 Task: Assign in the project AgileCore the issue 'Upgrade the user interface of a mobile application to improve usability and aesthetics' to the sprint 'Platform Migration Sprint'. Assign in the project AgileCore the issue 'Create a new online platform for online education courses with advanced peer-to-peer learning and discussion features' to the sprint 'Platform Migration Sprint'. Assign in the project AgileCore the issue 'Implement a new cloud-based customer engagement system for a company with advanced marketing automation and customer retention features' to the sprint 'Platform Migration Sprint'. Assign in the project AgileCore the issue 'Integrate a new virtual reality feature into an existing mobile application to enhance user experience and immersion' to the sprint 'Platform Migration Sprint'
Action: Mouse moved to (1066, 460)
Screenshot: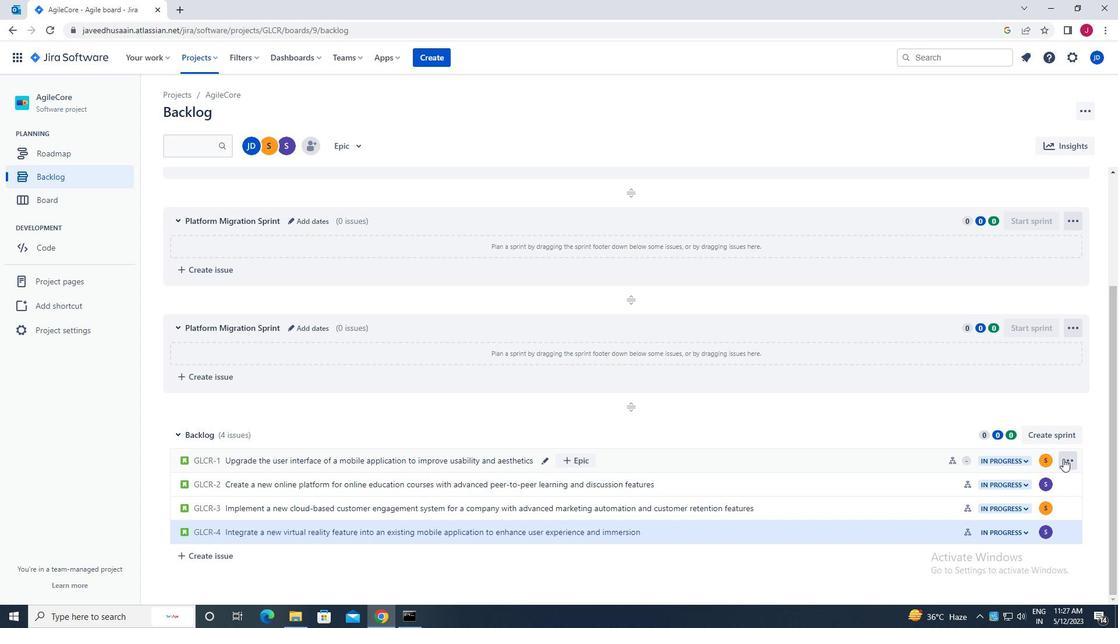 
Action: Mouse pressed left at (1066, 460)
Screenshot: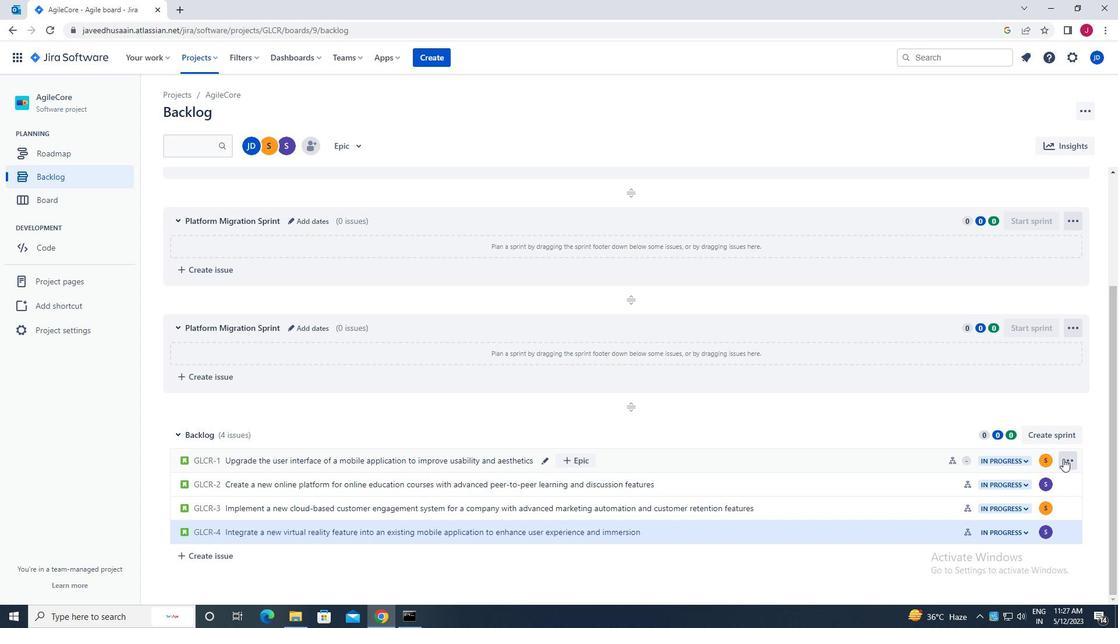 
Action: Mouse moved to (1034, 360)
Screenshot: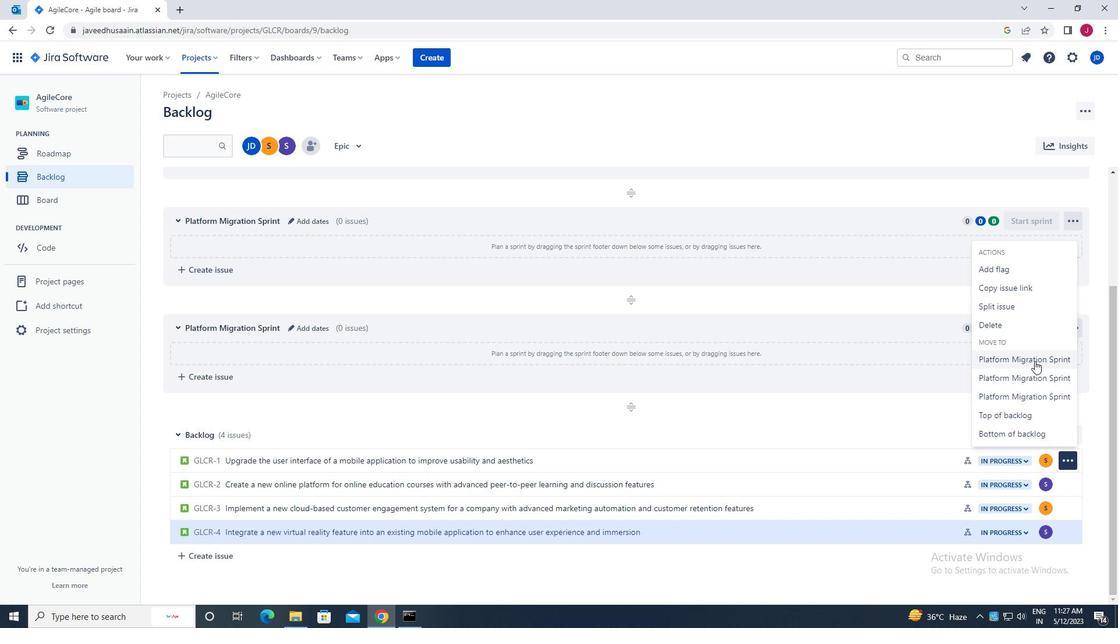 
Action: Mouse pressed left at (1034, 360)
Screenshot: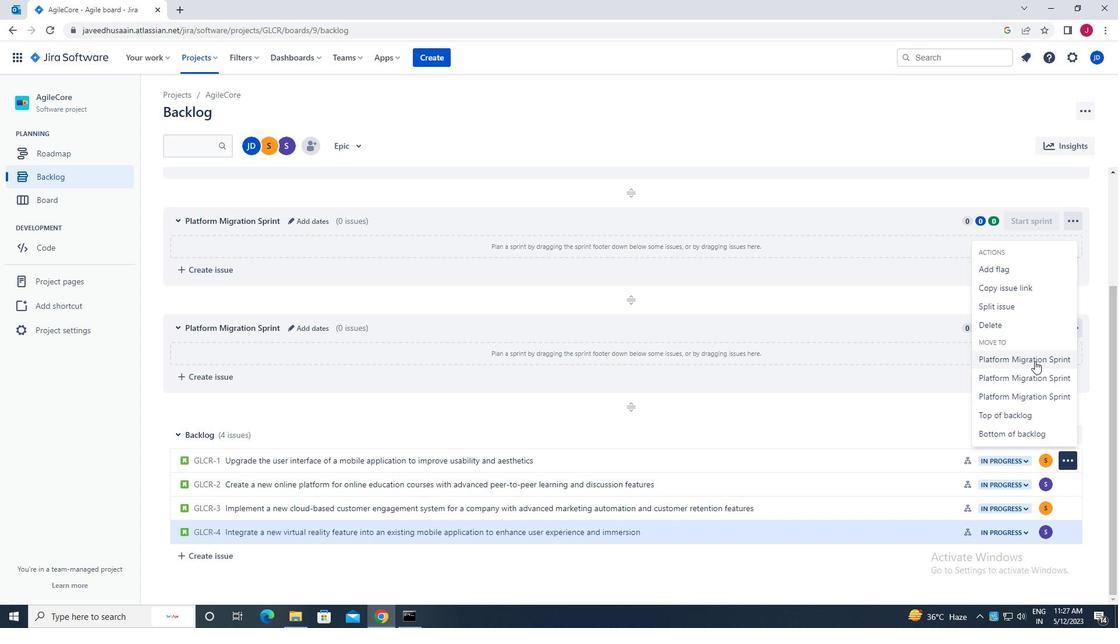 
Action: Mouse moved to (1073, 485)
Screenshot: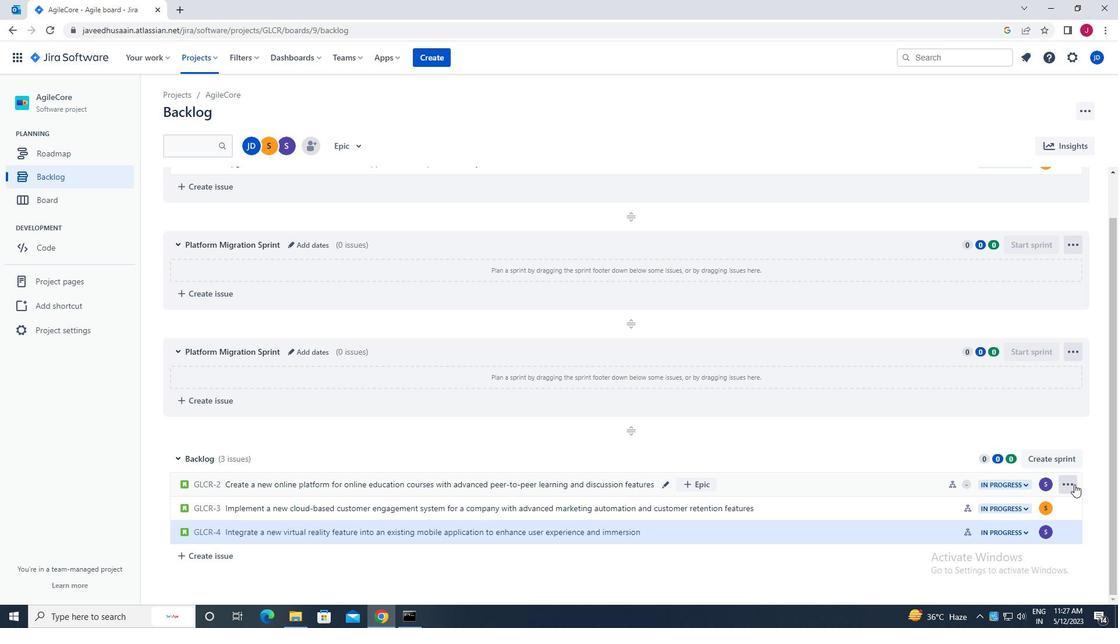
Action: Mouse pressed left at (1073, 485)
Screenshot: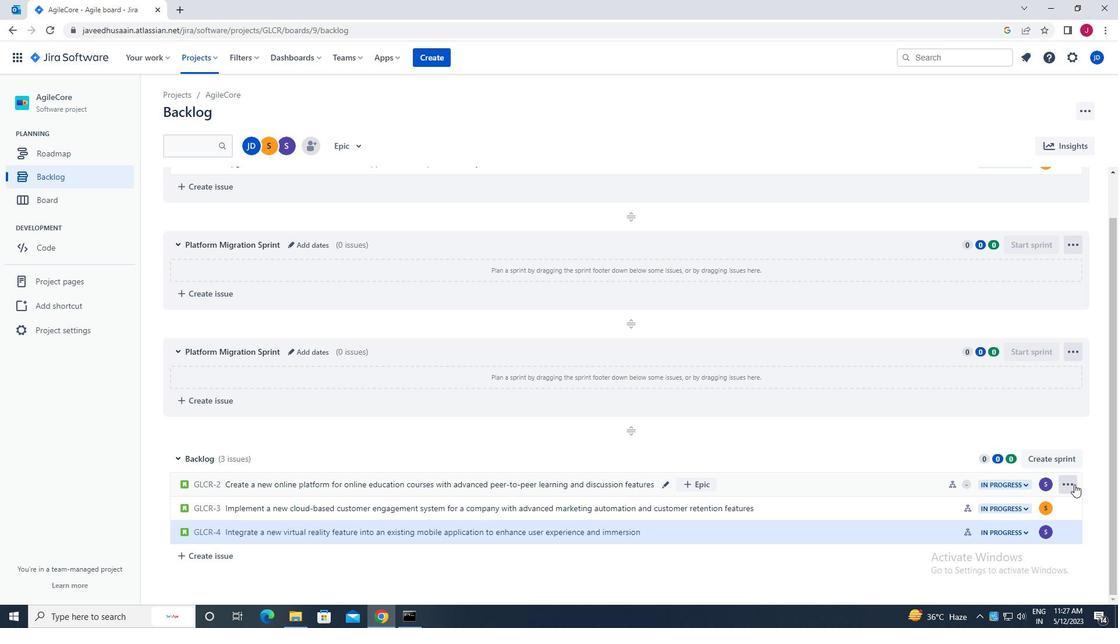 
Action: Mouse moved to (1038, 400)
Screenshot: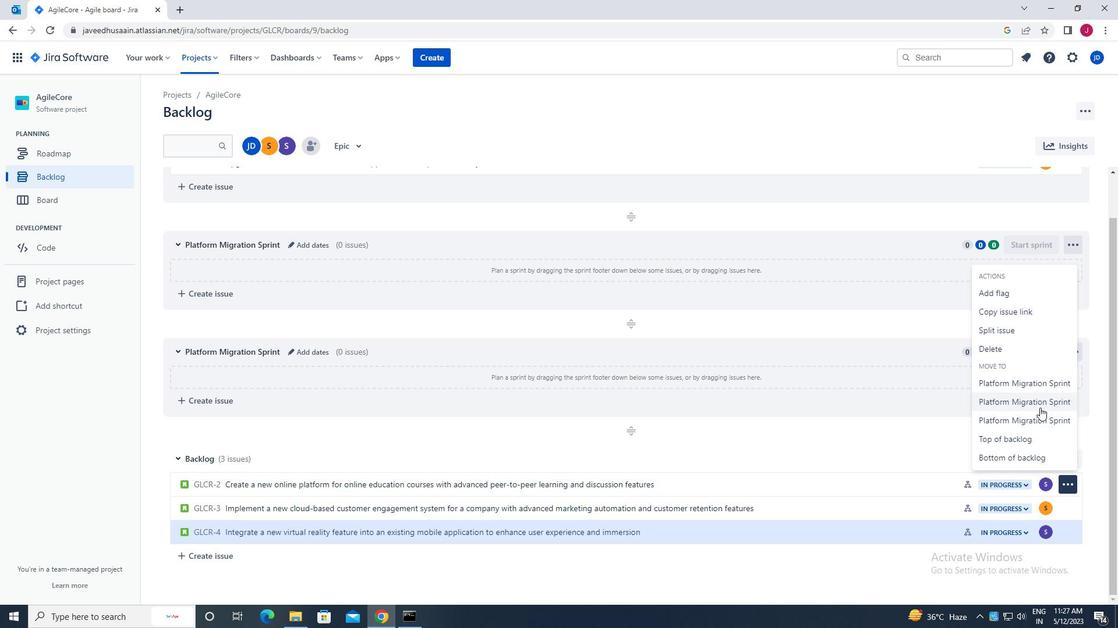 
Action: Mouse pressed left at (1038, 400)
Screenshot: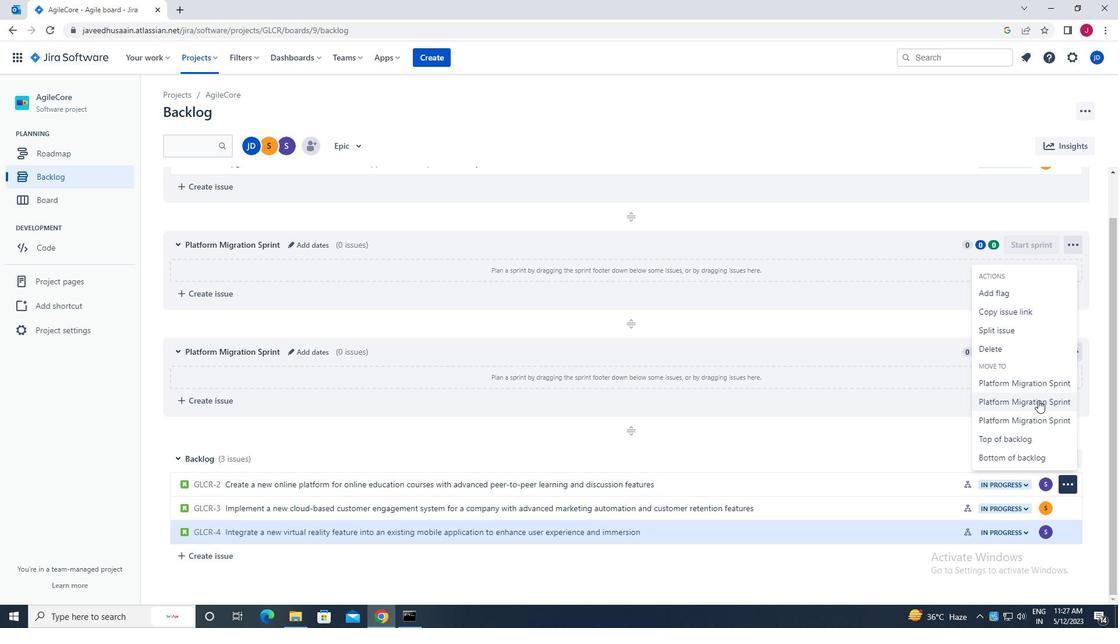 
Action: Mouse moved to (1066, 508)
Screenshot: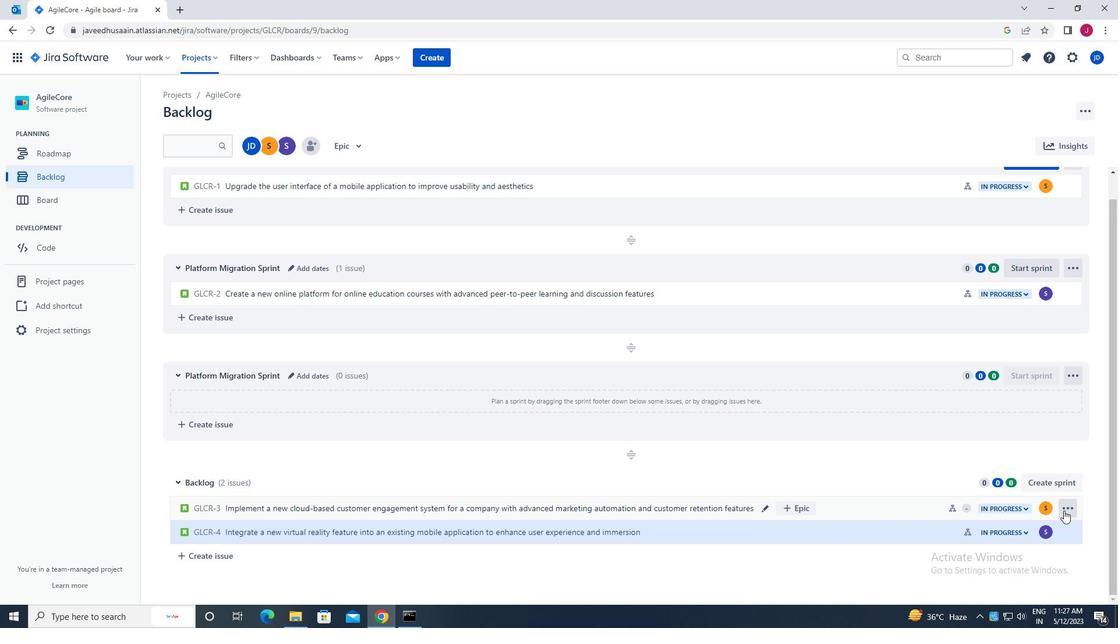 
Action: Mouse pressed left at (1066, 508)
Screenshot: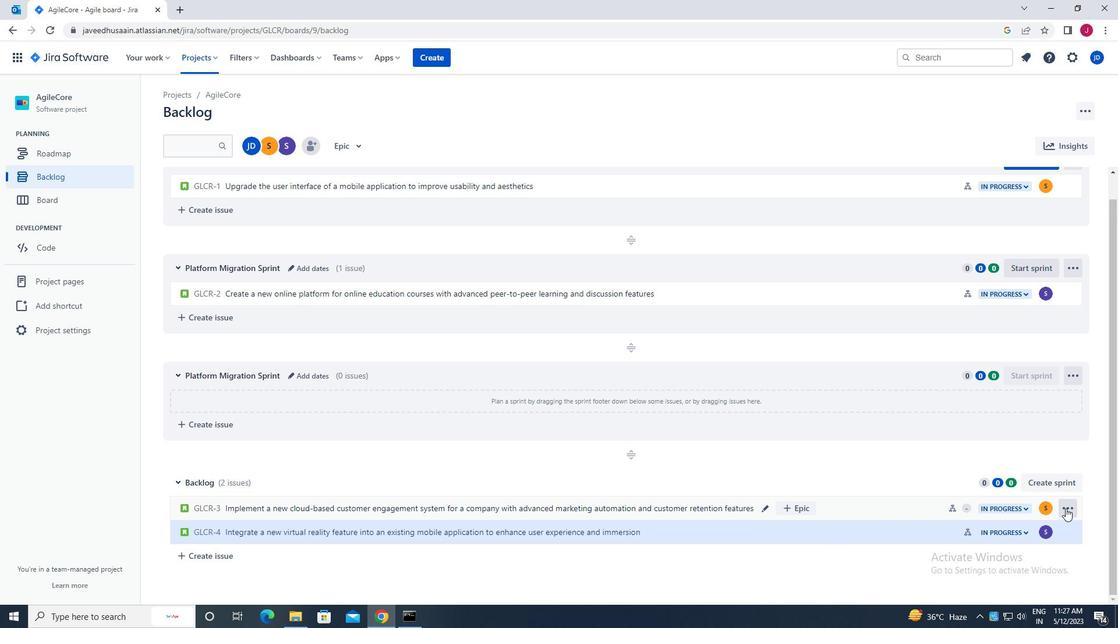 
Action: Mouse moved to (1024, 442)
Screenshot: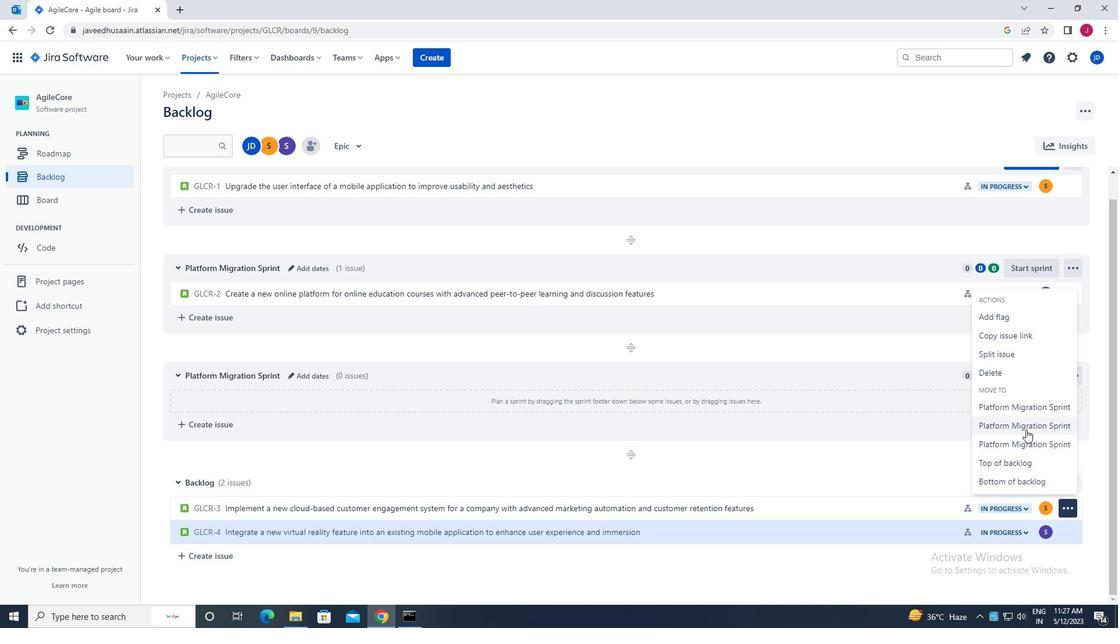 
Action: Mouse pressed left at (1024, 442)
Screenshot: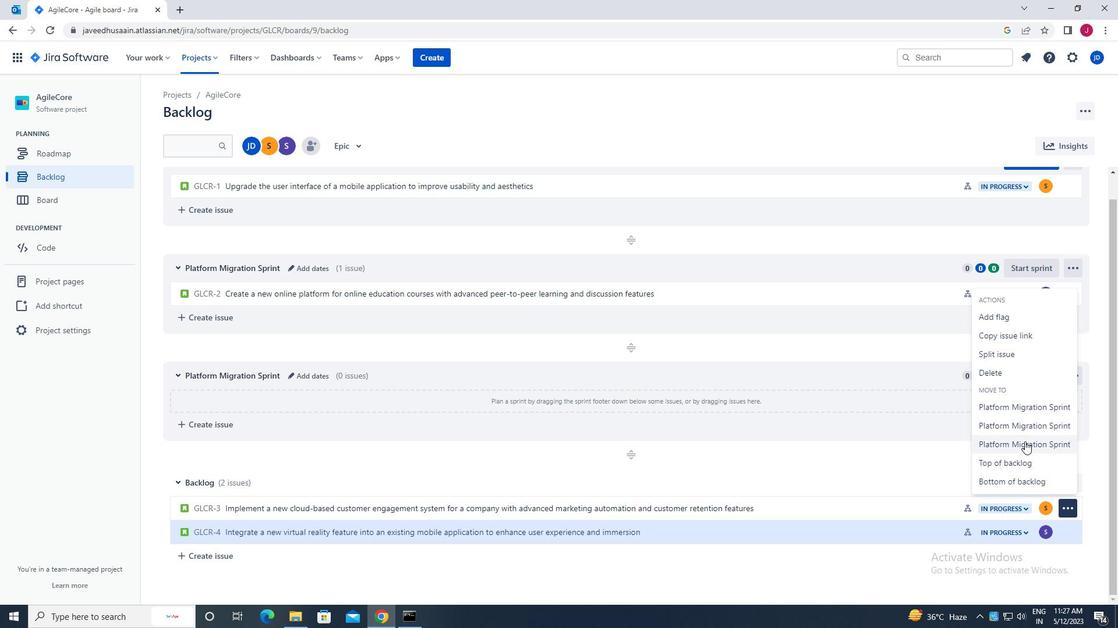 
Action: Mouse moved to (595, 528)
Screenshot: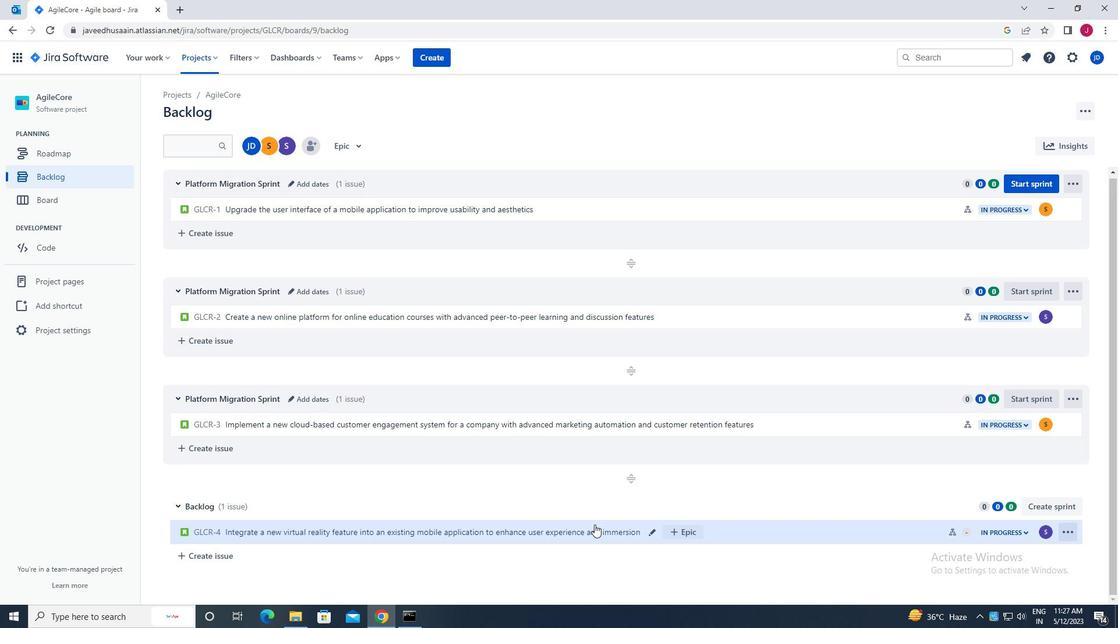 
Action: Mouse scrolled (595, 527) with delta (0, 0)
Screenshot: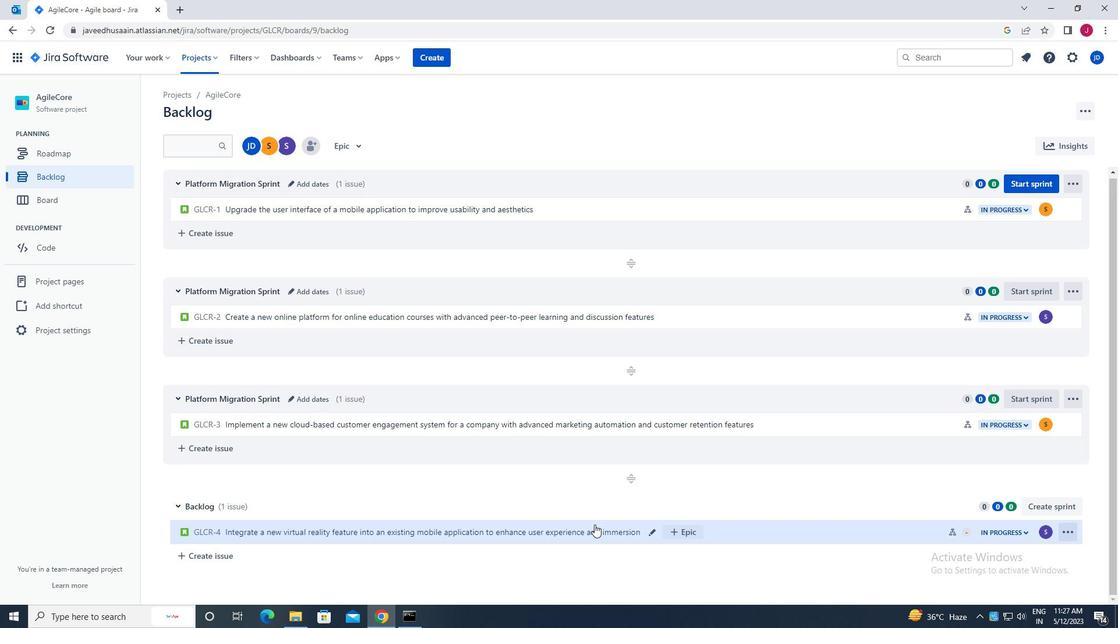 
Action: Mouse moved to (596, 529)
Screenshot: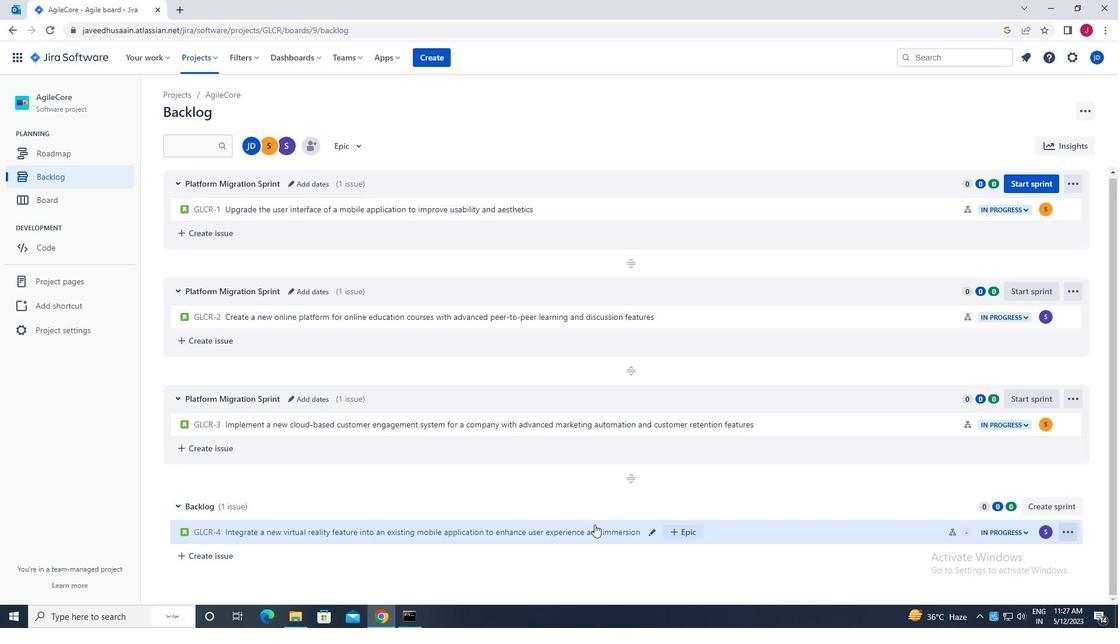 
Action: Mouse scrolled (596, 528) with delta (0, 0)
Screenshot: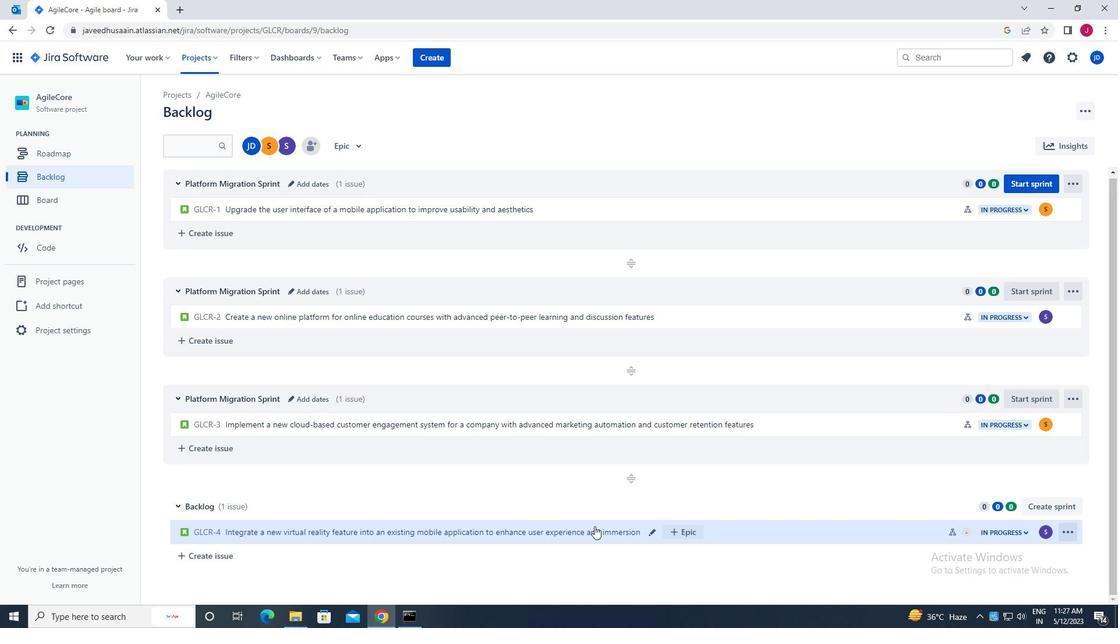 
Action: Mouse scrolled (596, 528) with delta (0, 0)
Screenshot: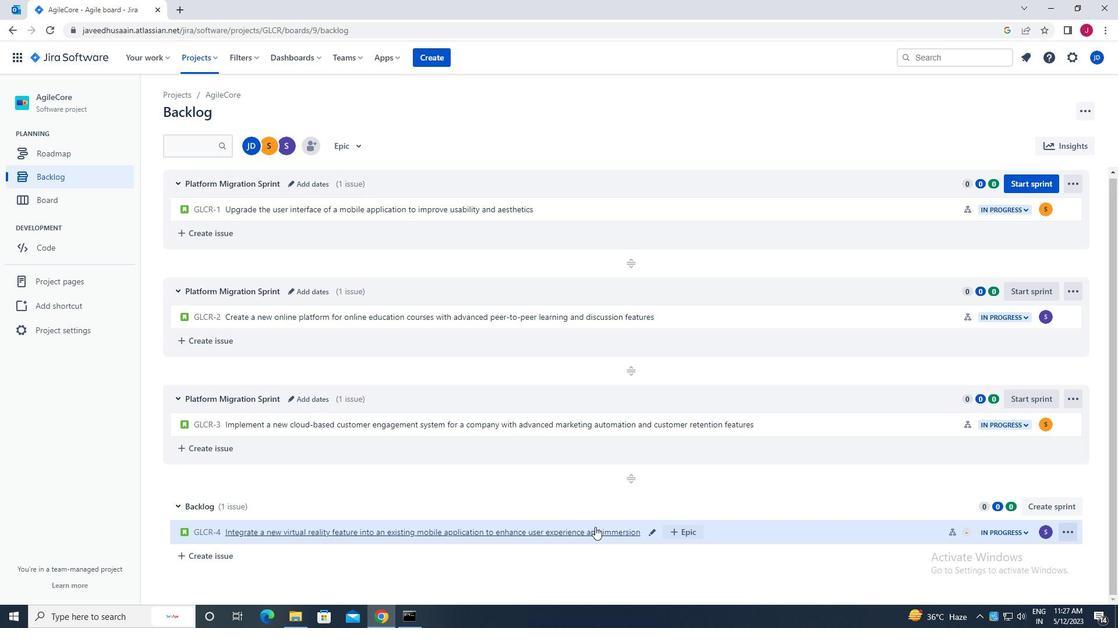 
Action: Mouse moved to (1066, 532)
Screenshot: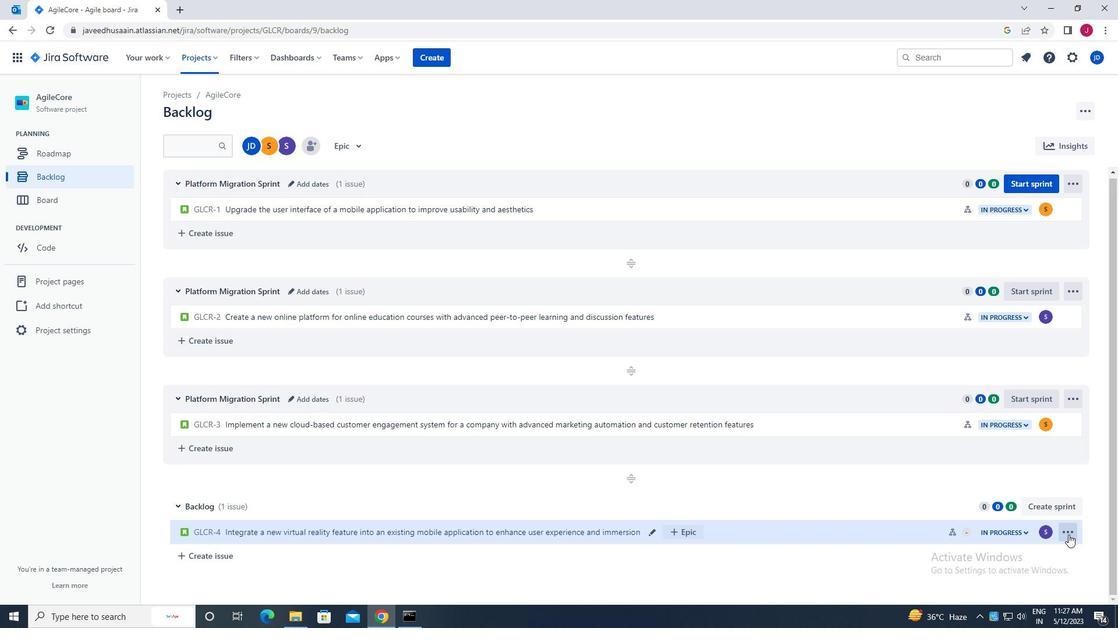 
Action: Mouse pressed left at (1066, 532)
Screenshot: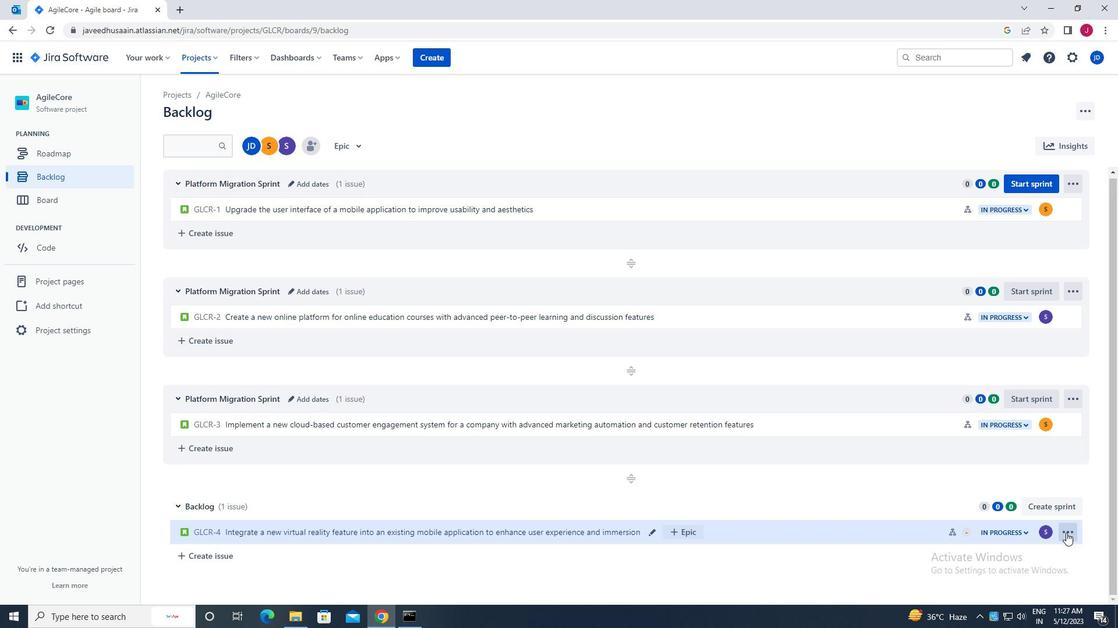 
Action: Mouse moved to (1030, 463)
Screenshot: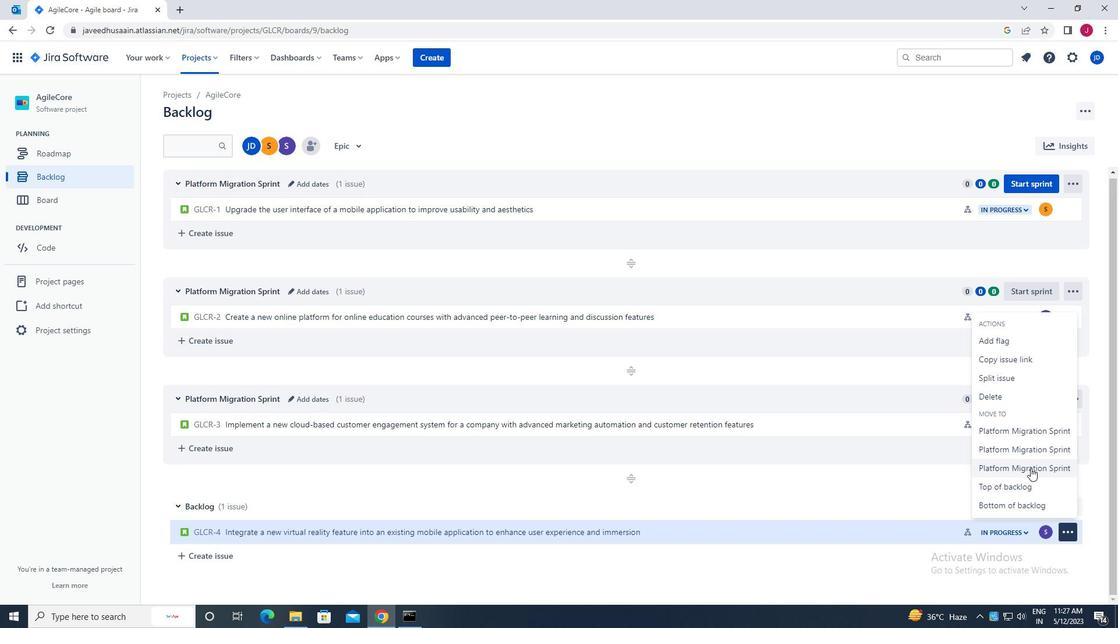 
Action: Mouse pressed left at (1030, 463)
Screenshot: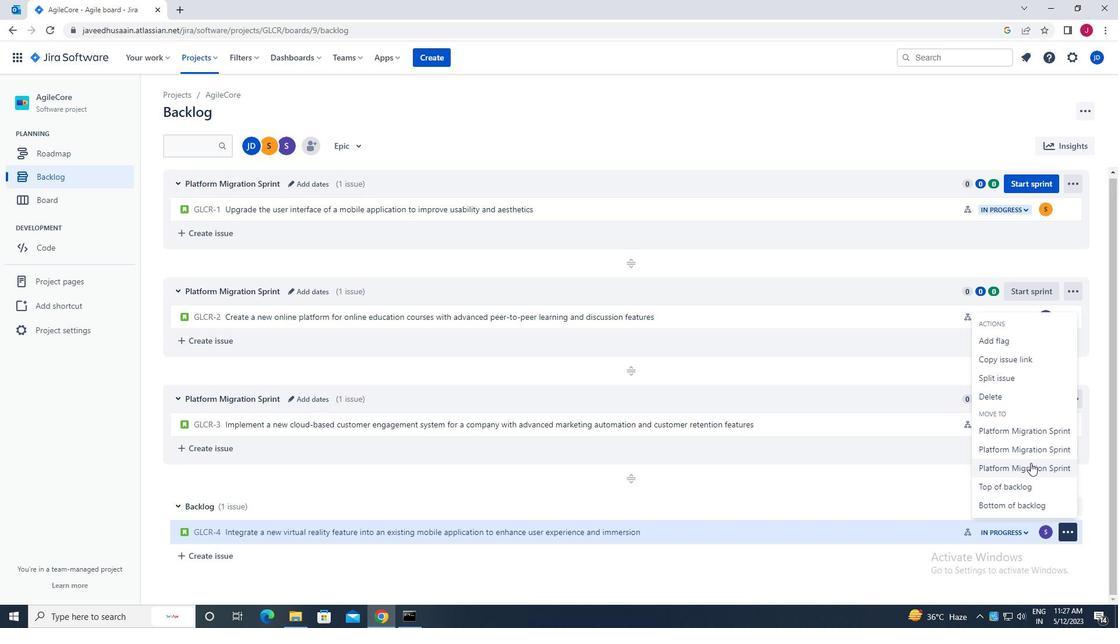 
Action: Mouse moved to (1031, 463)
Screenshot: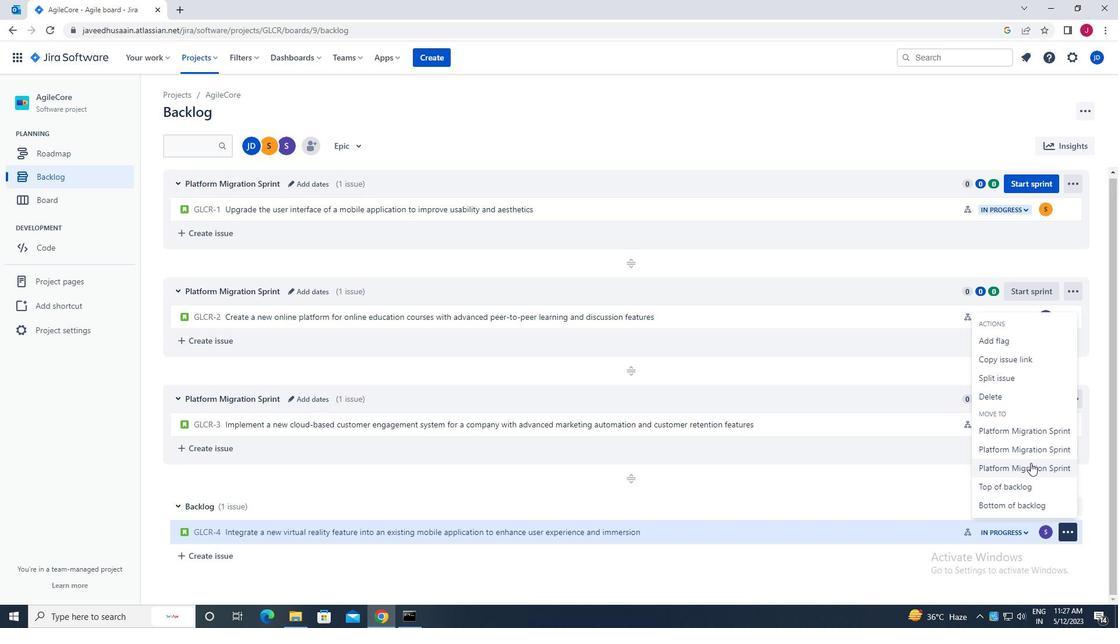 
